 Task: Add a field from the Popular template Effort Level a blank project AgileCircle
Action: Mouse moved to (65, 304)
Screenshot: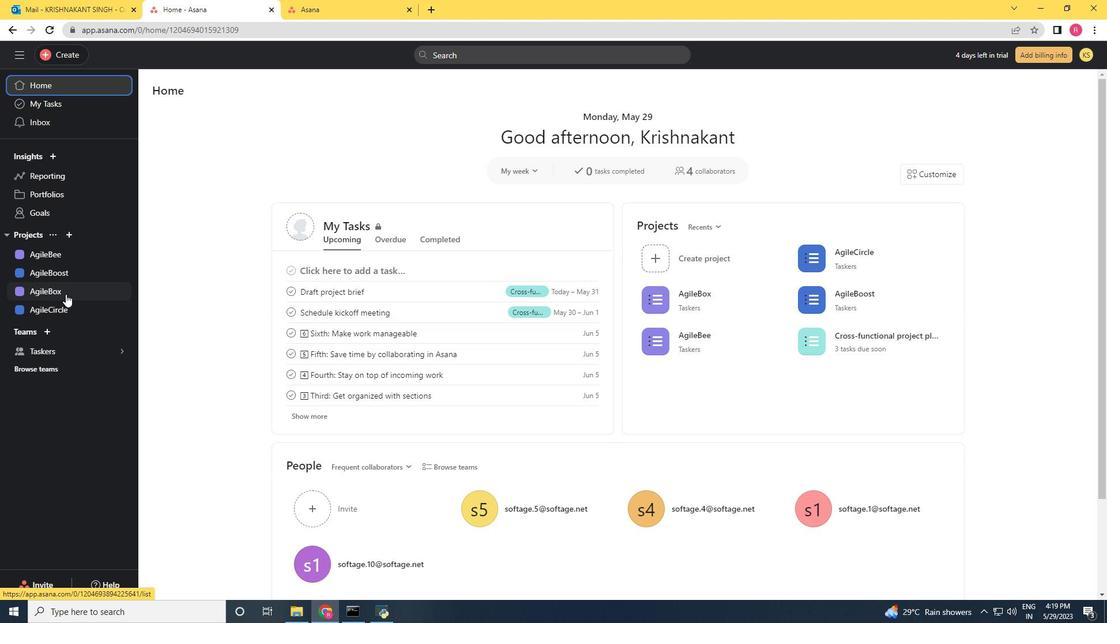 
Action: Mouse pressed left at (65, 304)
Screenshot: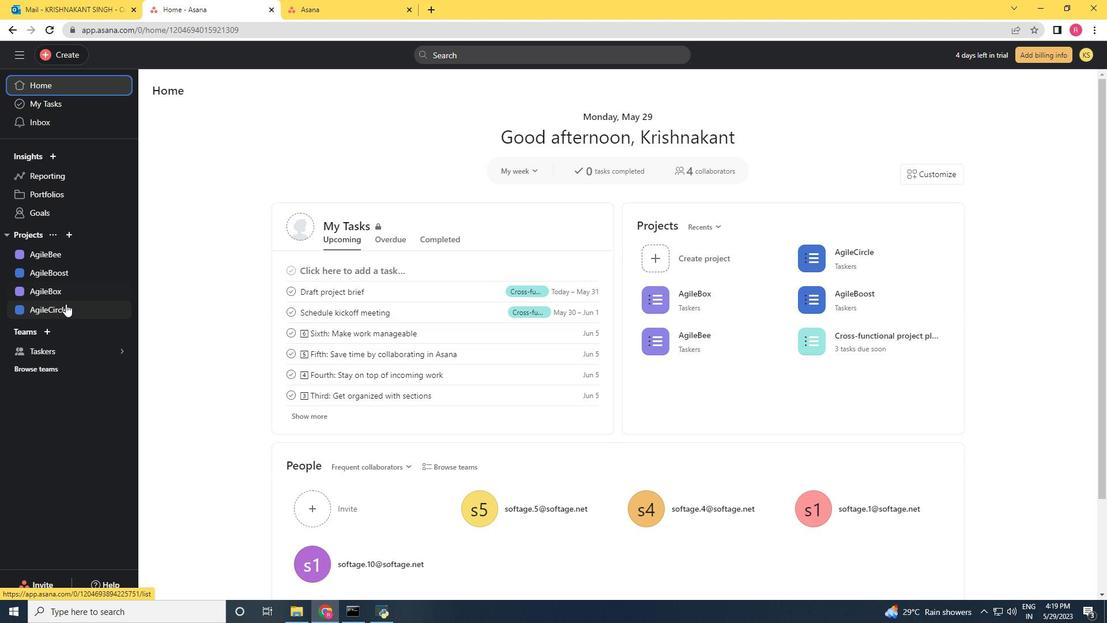 
Action: Mouse moved to (506, 376)
Screenshot: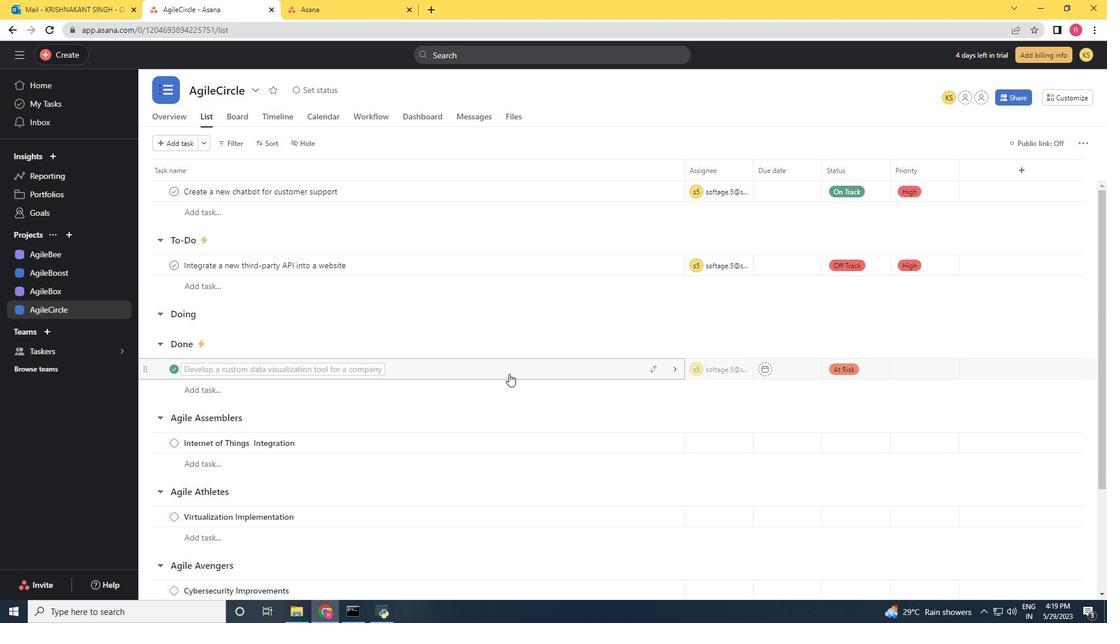 
Action: Mouse scrolled (506, 375) with delta (0, 0)
Screenshot: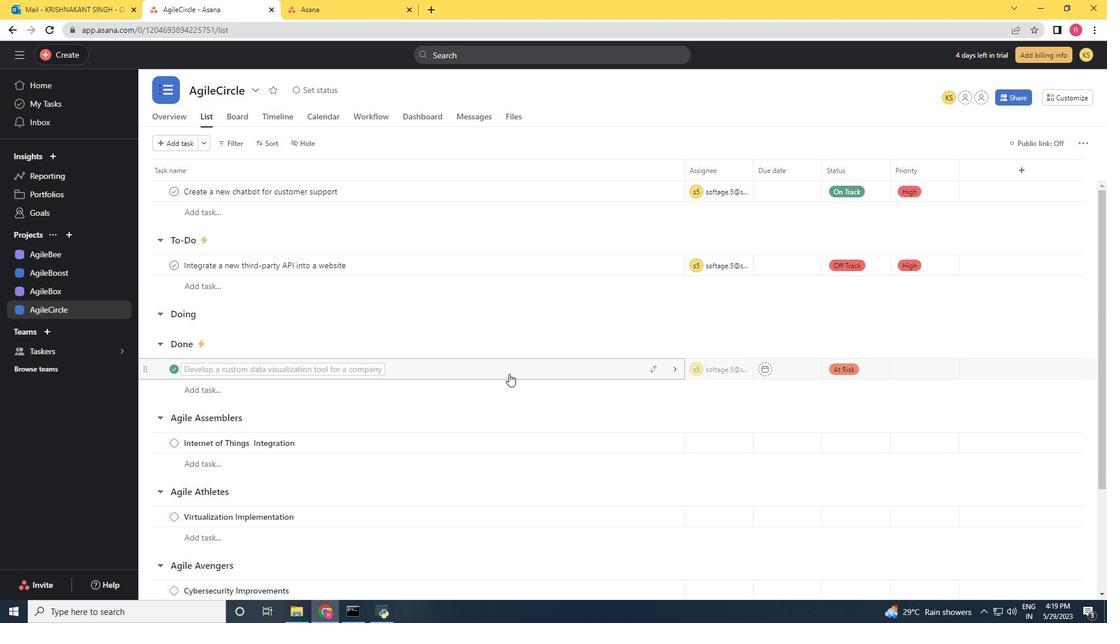 
Action: Mouse moved to (504, 377)
Screenshot: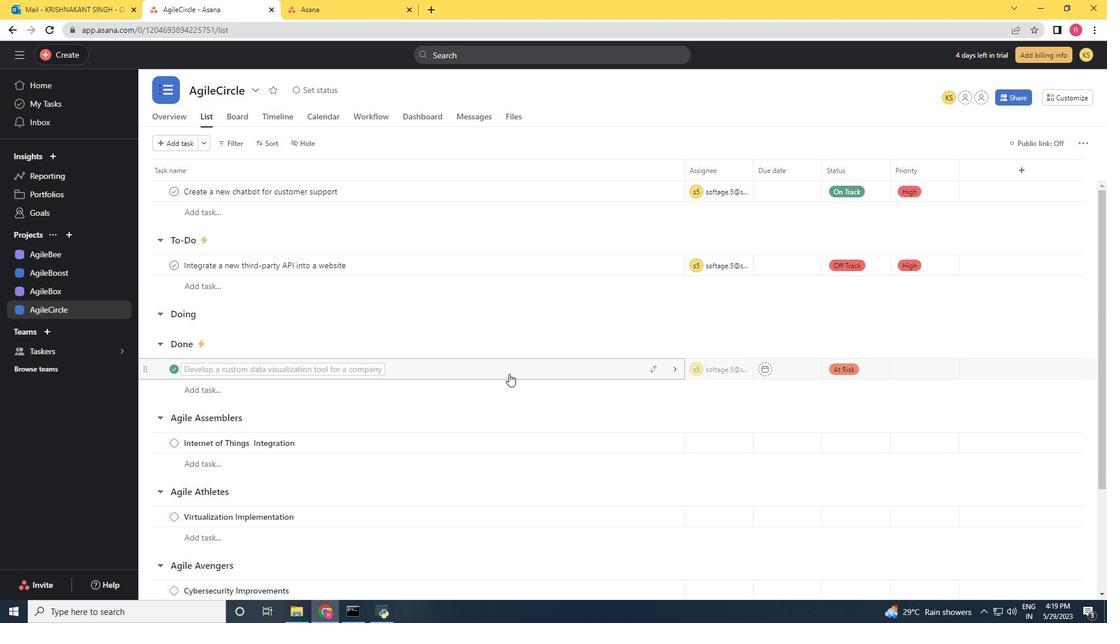
Action: Mouse scrolled (504, 376) with delta (0, 0)
Screenshot: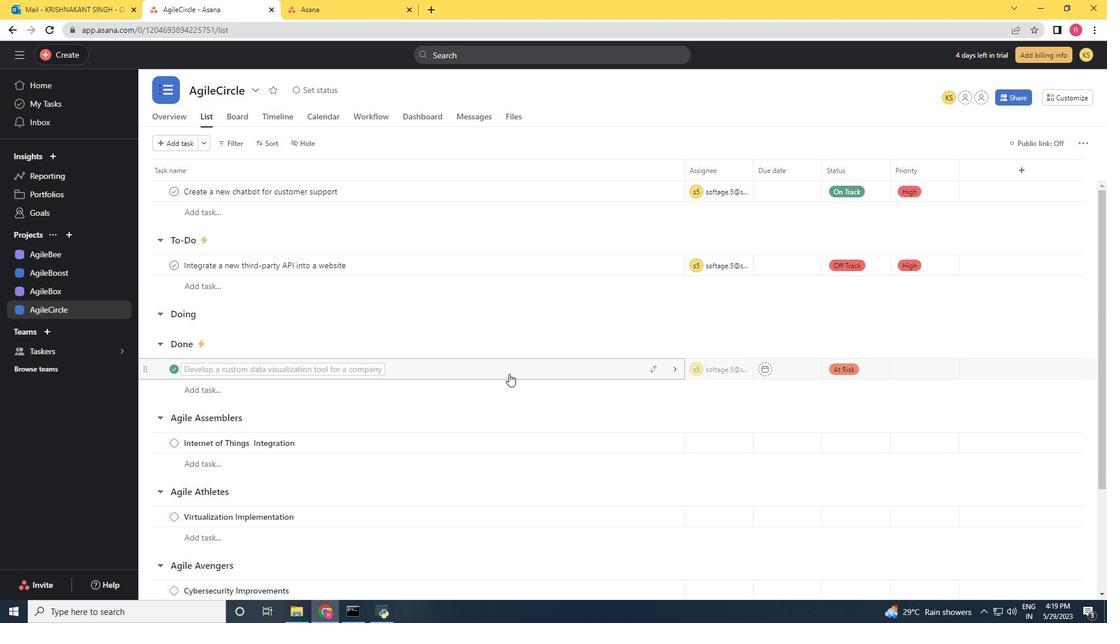 
Action: Mouse scrolled (504, 377) with delta (0, 0)
Screenshot: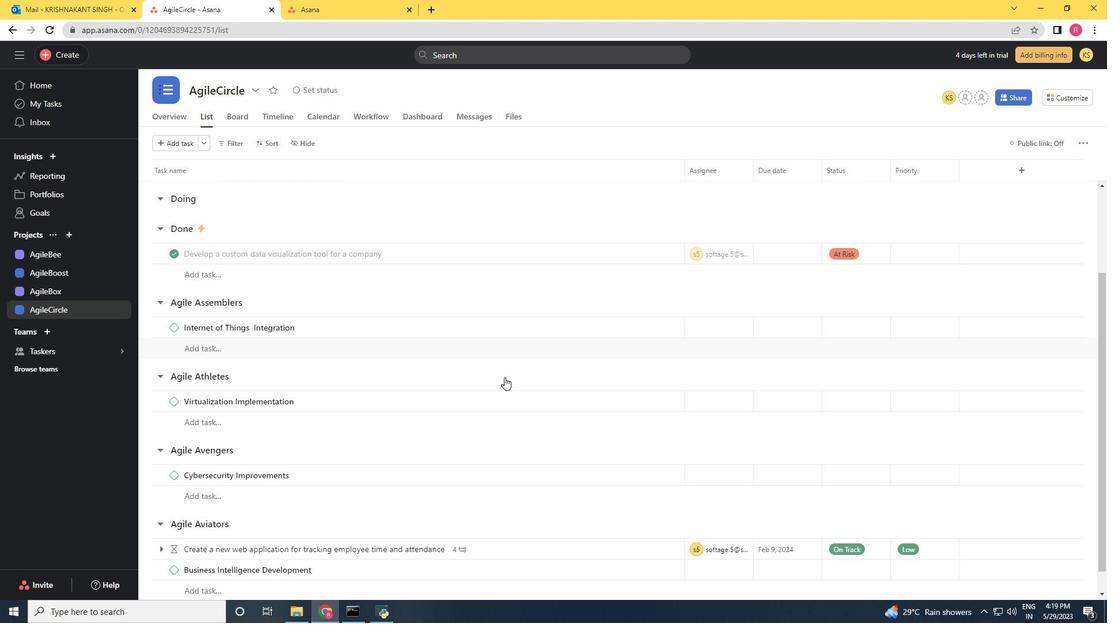 
Action: Mouse scrolled (504, 377) with delta (0, 0)
Screenshot: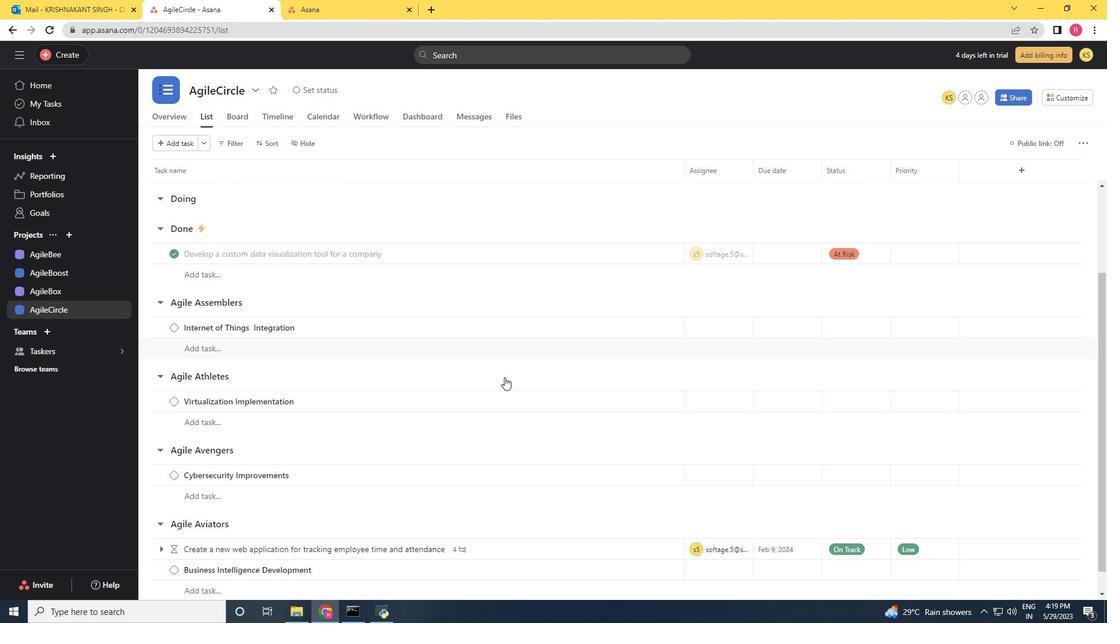 
Action: Mouse scrolled (504, 377) with delta (0, 0)
Screenshot: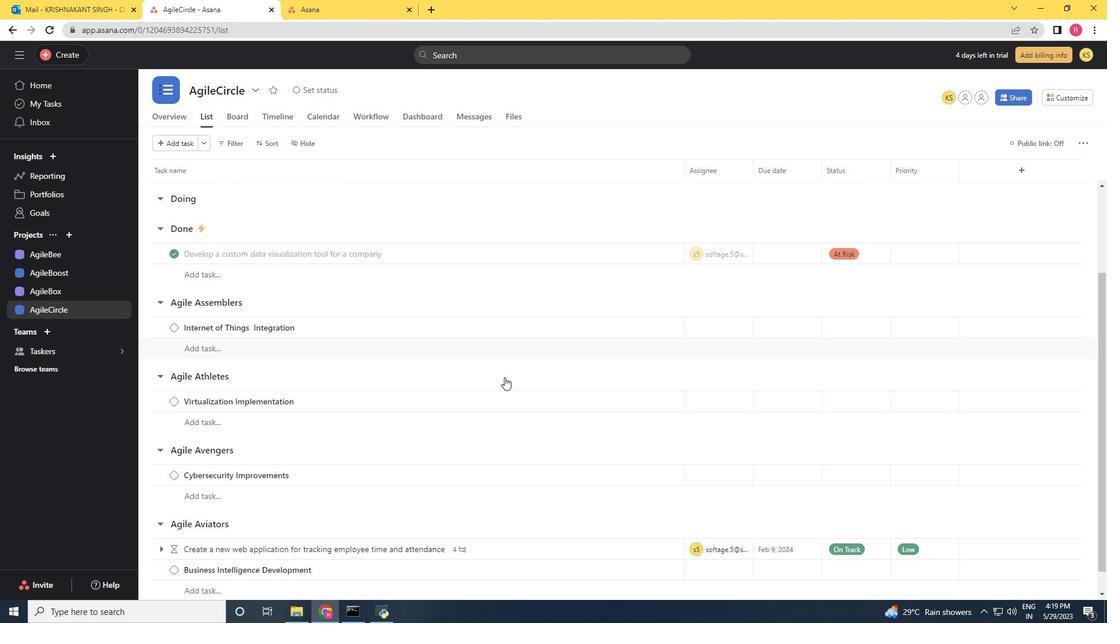 
Action: Mouse scrolled (504, 377) with delta (0, 0)
Screenshot: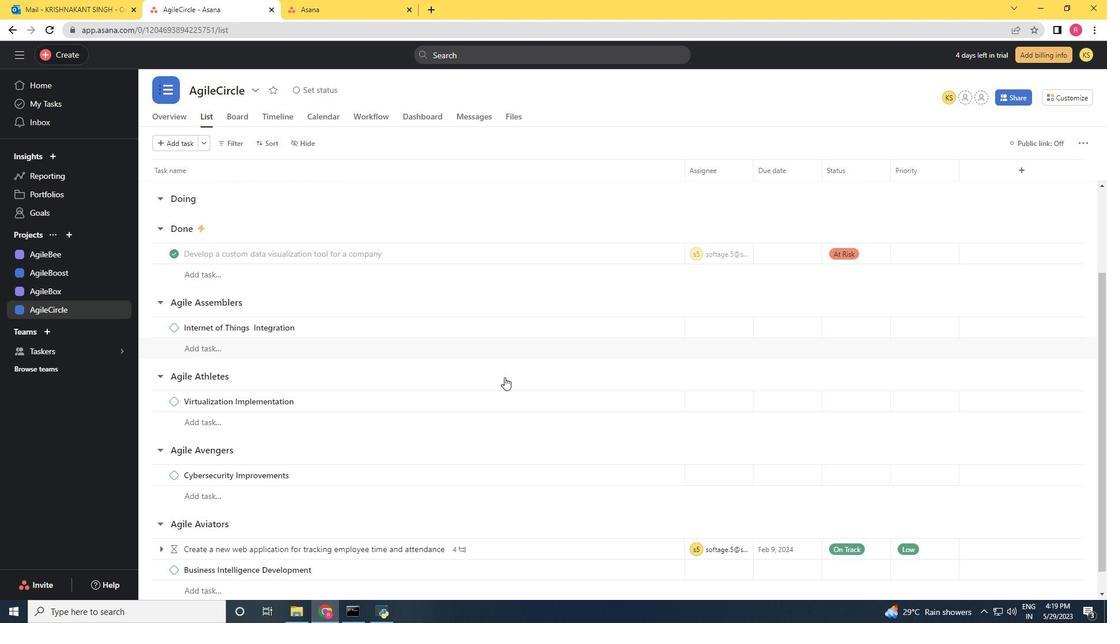 
Action: Mouse scrolled (504, 377) with delta (0, 0)
Screenshot: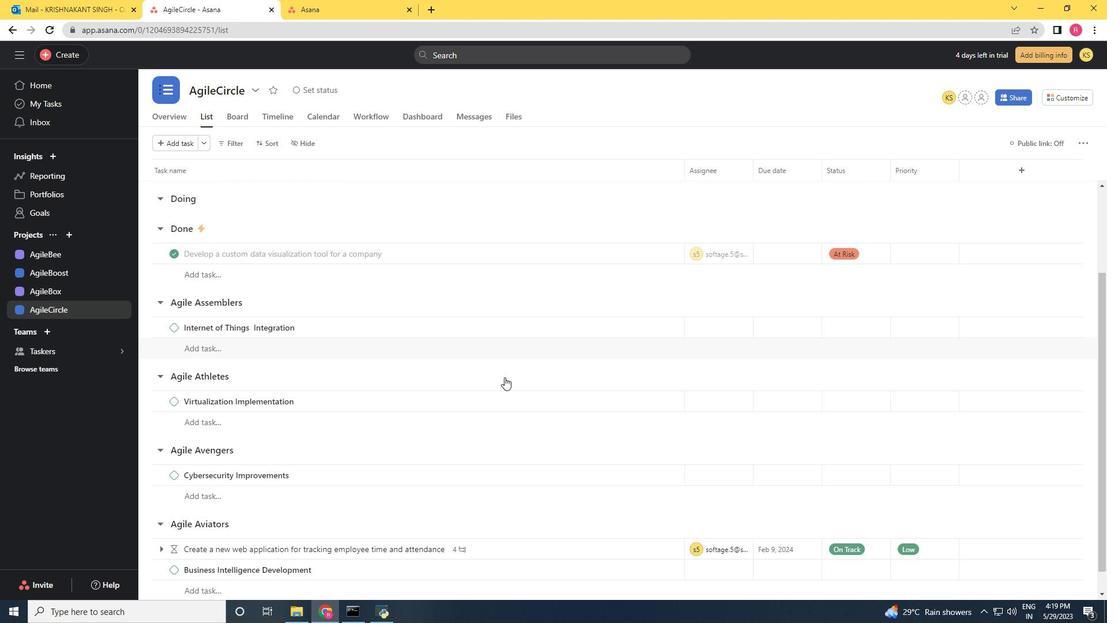 
Action: Mouse moved to (1075, 95)
Screenshot: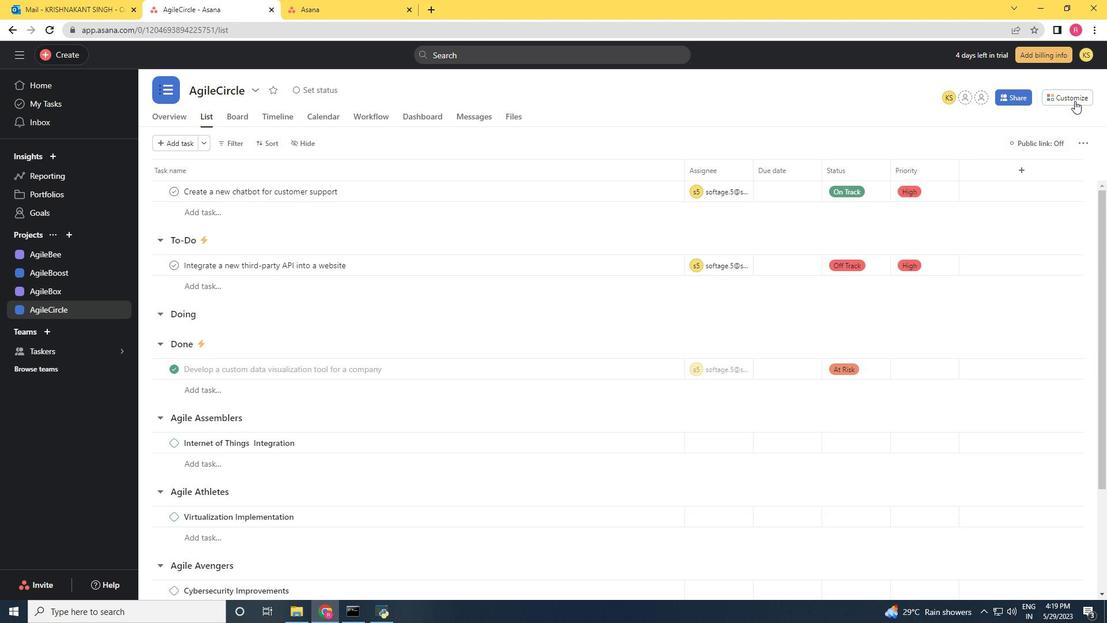
Action: Mouse pressed left at (1075, 95)
Screenshot: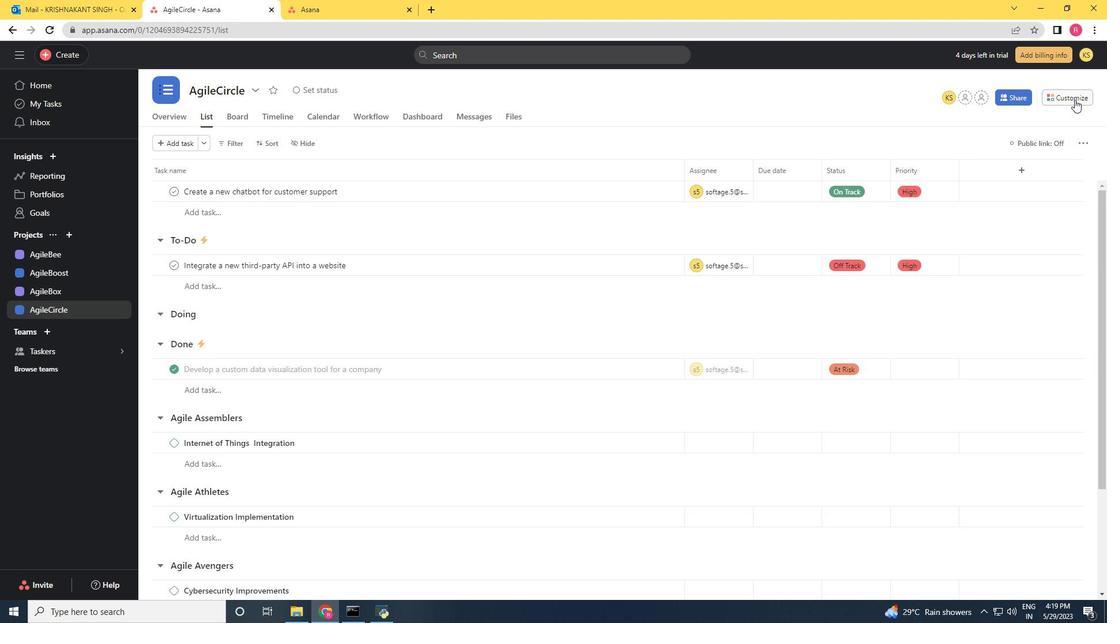 
Action: Mouse moved to (860, 200)
Screenshot: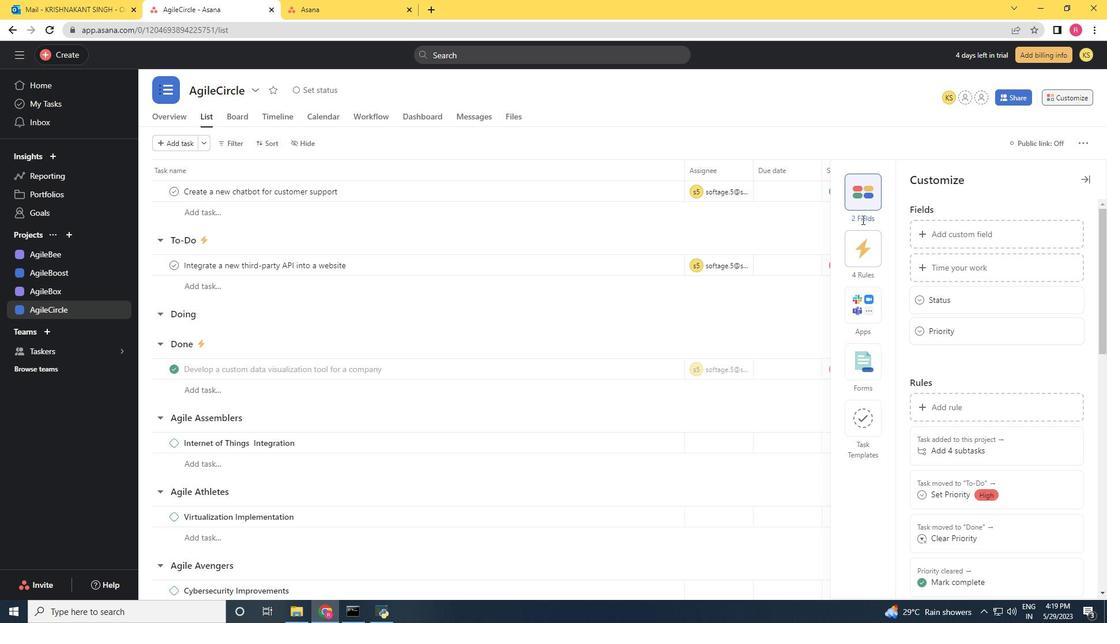 
Action: Mouse pressed left at (860, 200)
Screenshot: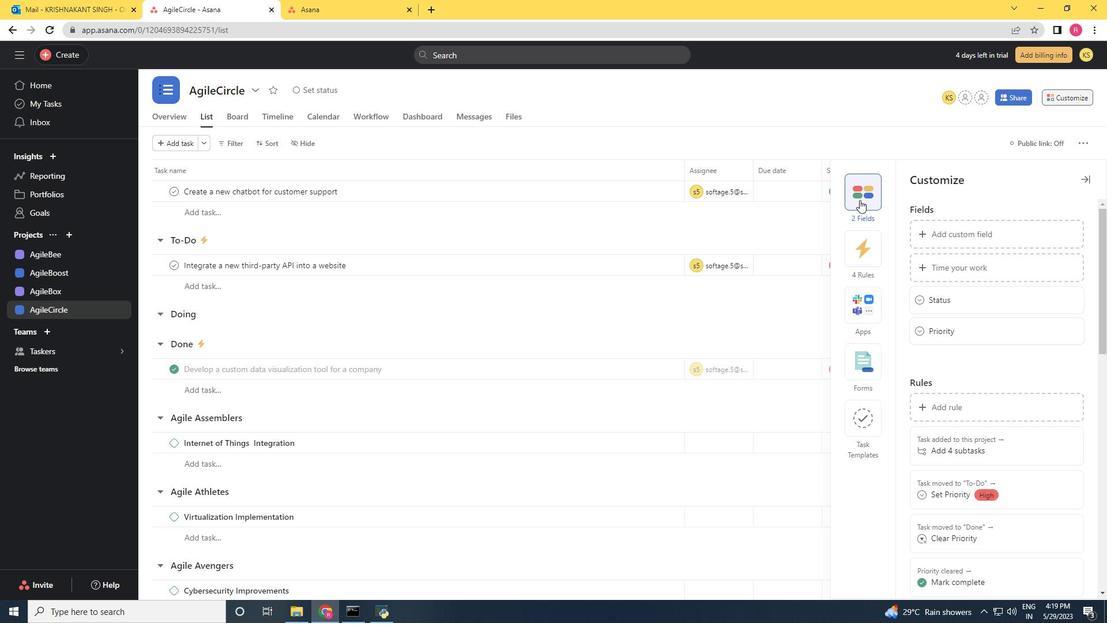 
Action: Mouse moved to (932, 229)
Screenshot: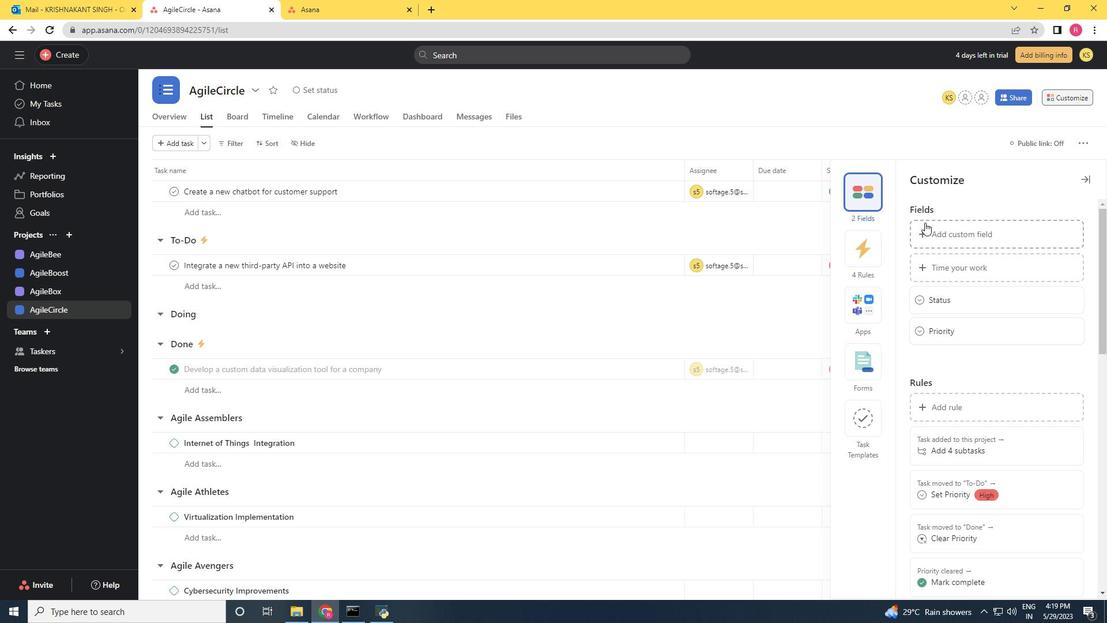 
Action: Mouse pressed left at (932, 229)
Screenshot: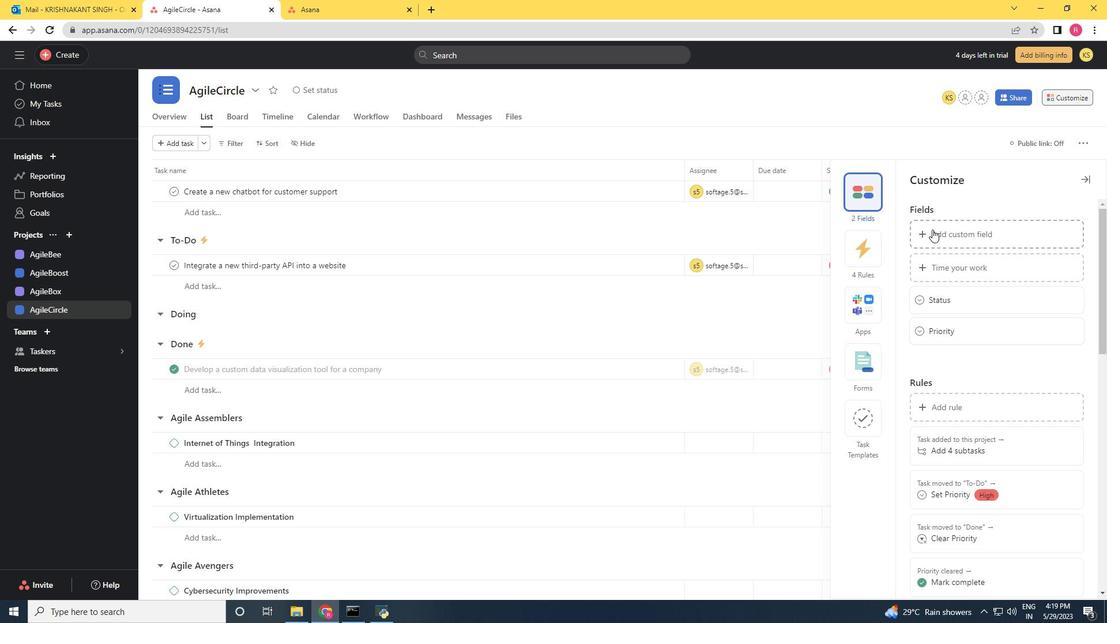 
Action: Mouse moved to (563, 180)
Screenshot: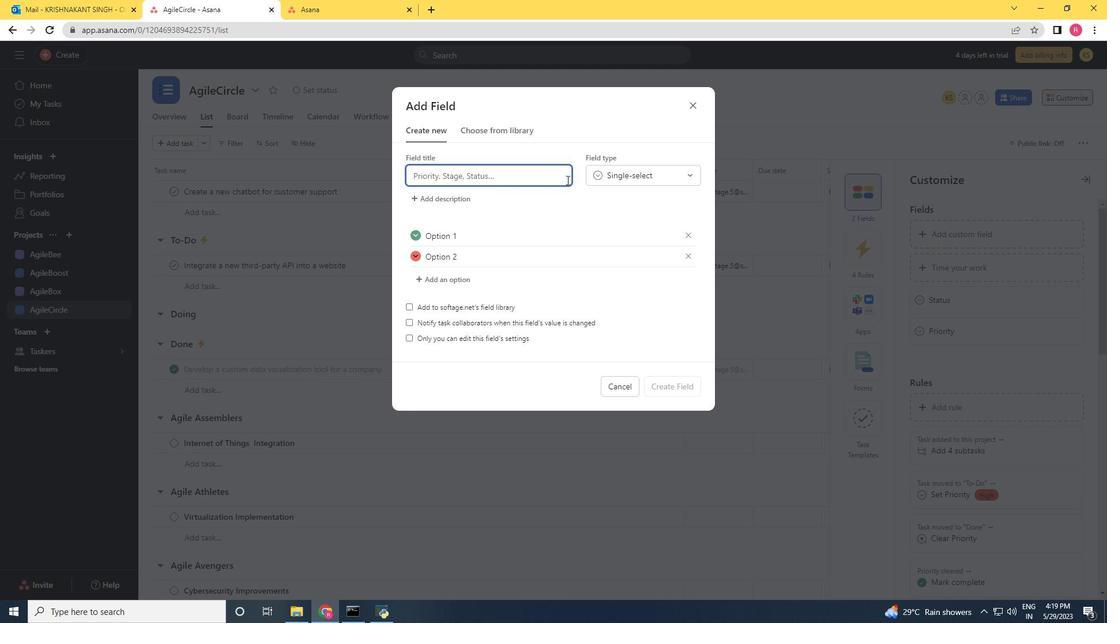 
Action: Key pressed <Key.shift>ef<Key.backspace><Key.backspace><Key.shift>Effort<Key.space><Key.shift>Level
Screenshot: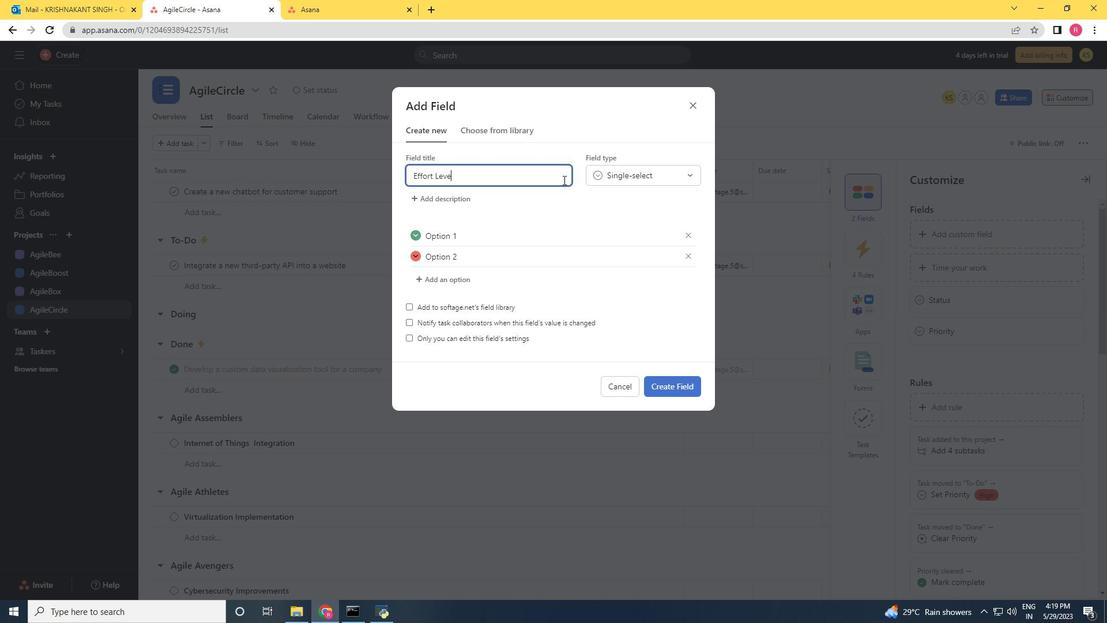 
Action: Mouse moved to (681, 386)
Screenshot: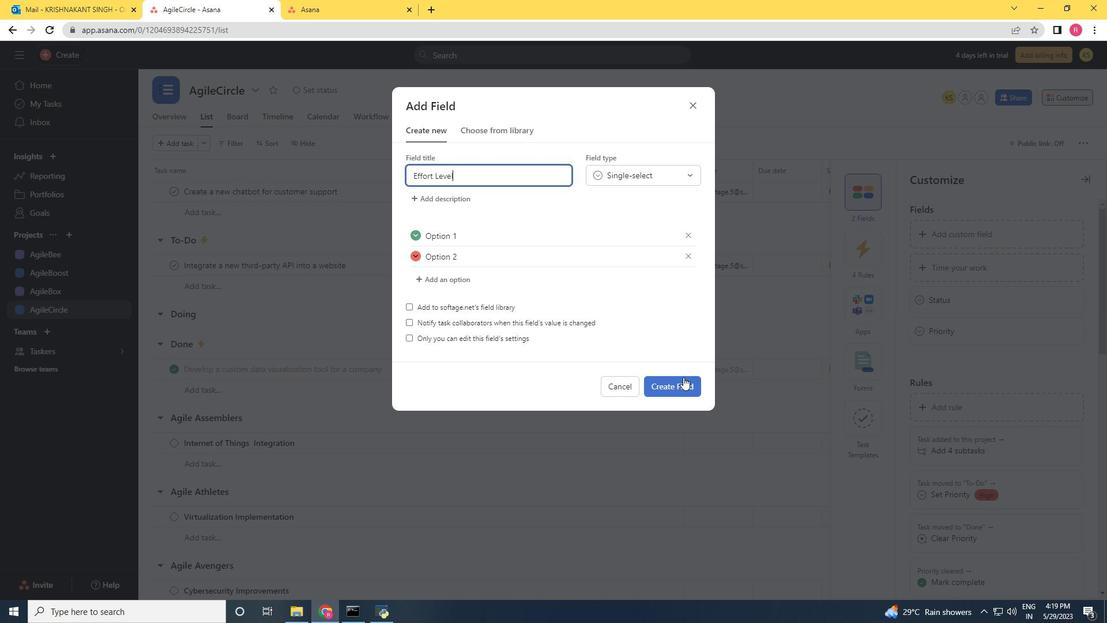 
Action: Mouse pressed left at (681, 386)
Screenshot: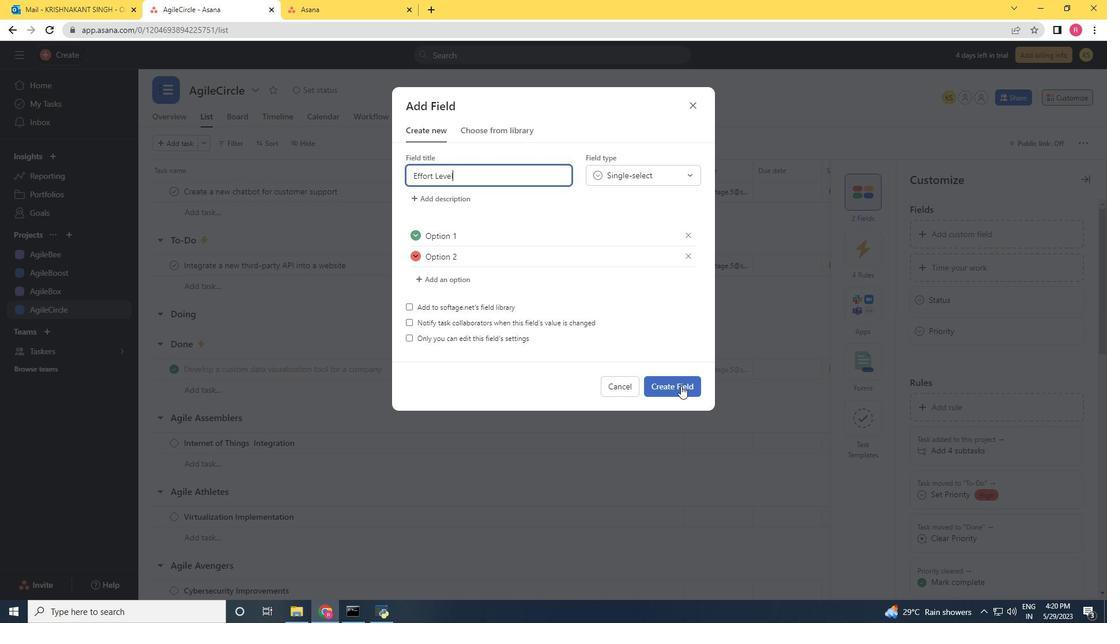 
